 Task: Zoom the drawing page on 100%.
Action: Mouse moved to (104, 84)
Screenshot: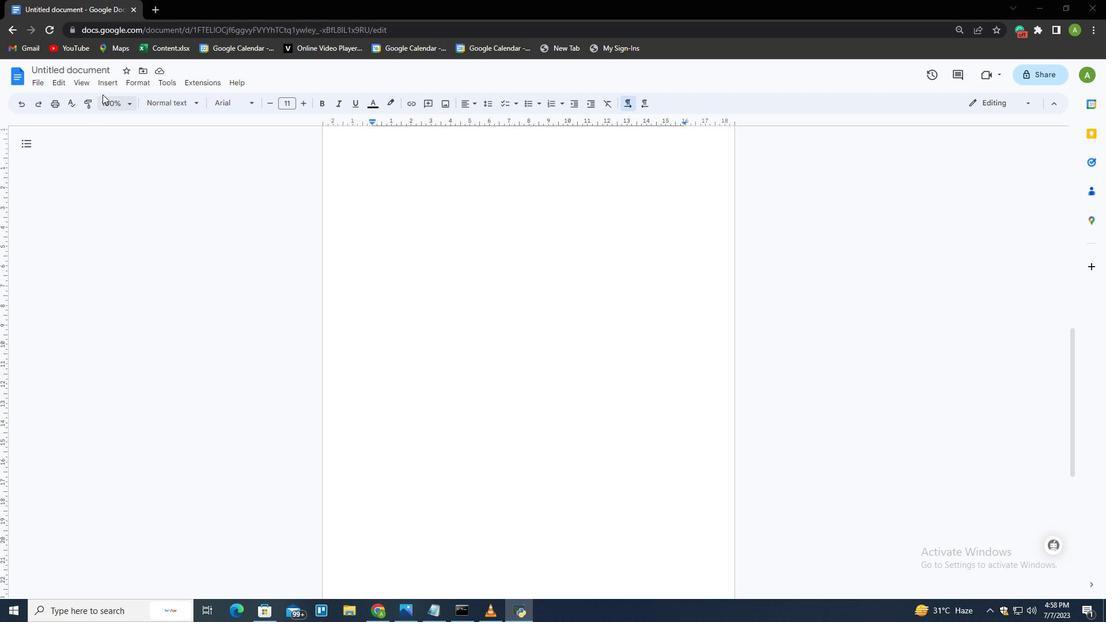 
Action: Mouse pressed left at (104, 84)
Screenshot: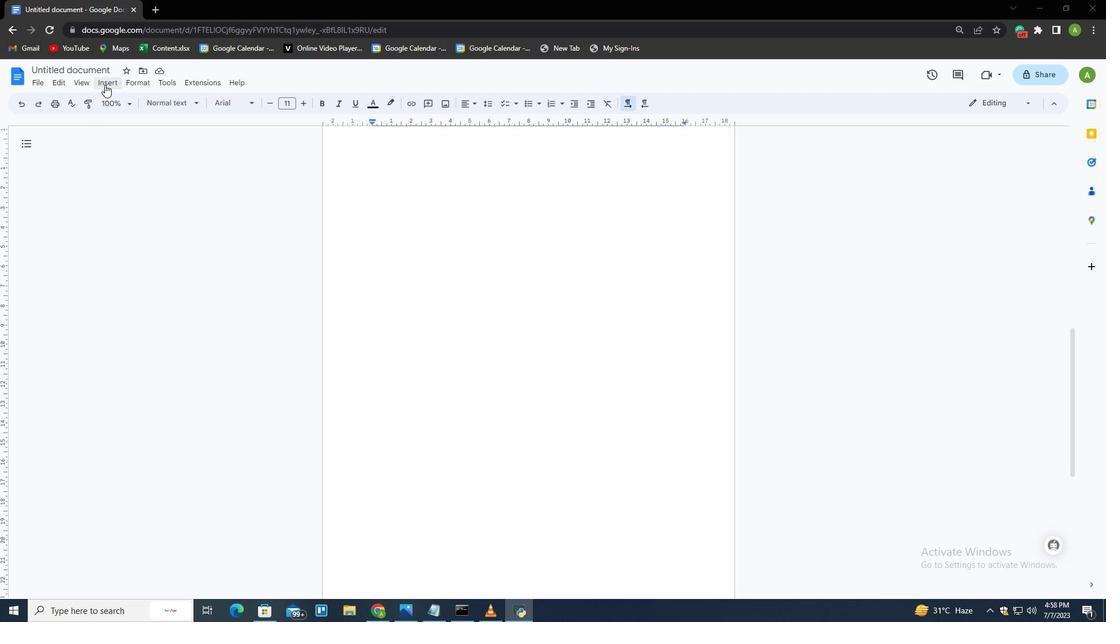 
Action: Mouse moved to (130, 131)
Screenshot: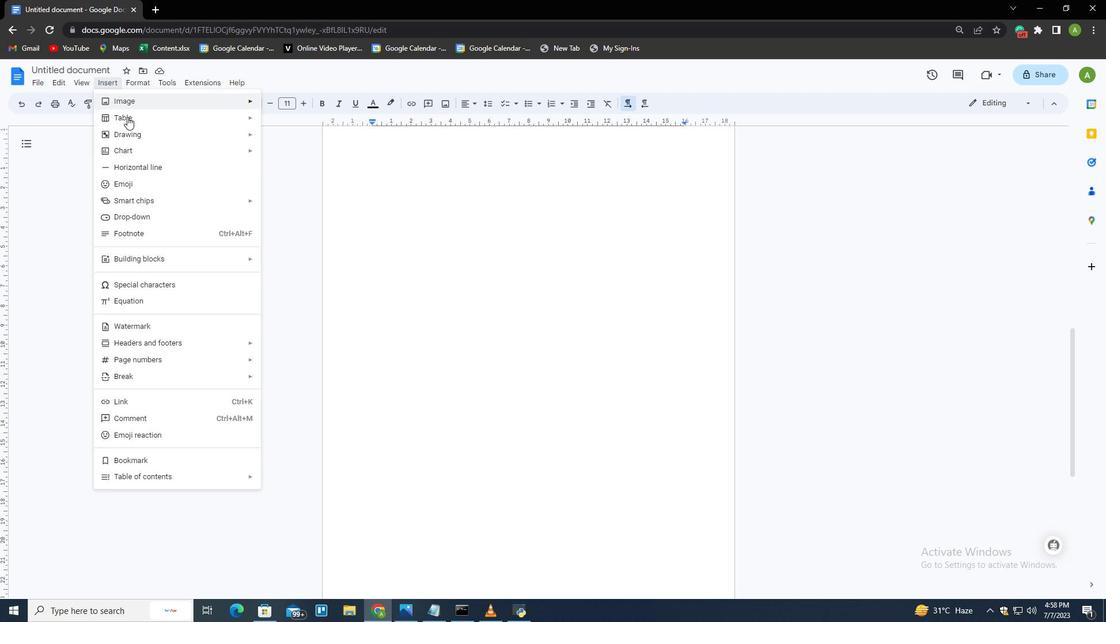 
Action: Mouse pressed left at (130, 131)
Screenshot: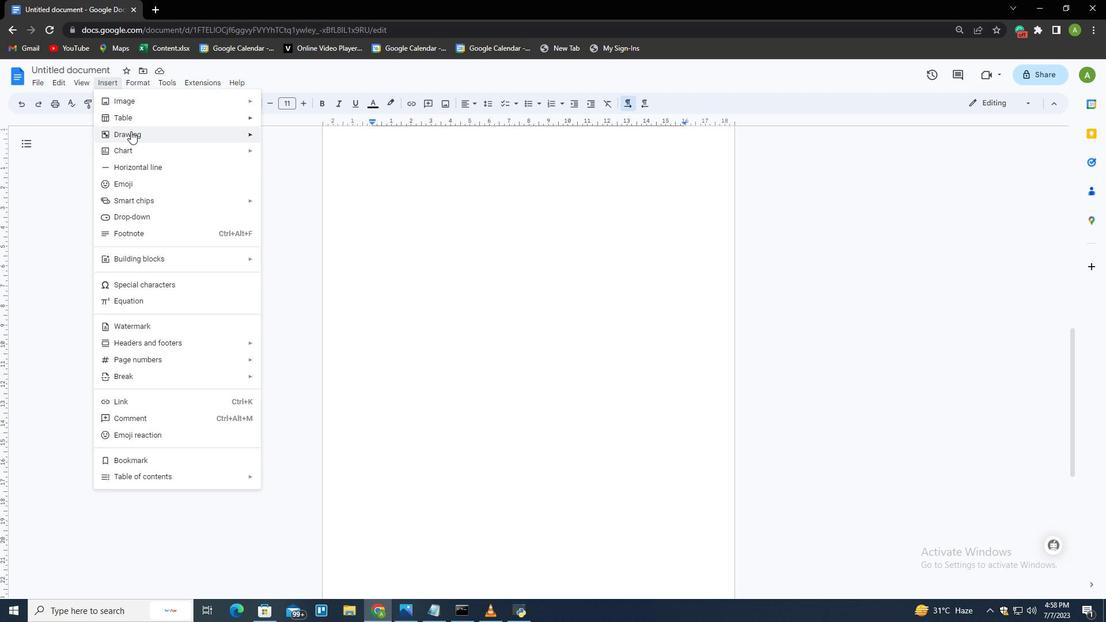 
Action: Mouse moved to (307, 139)
Screenshot: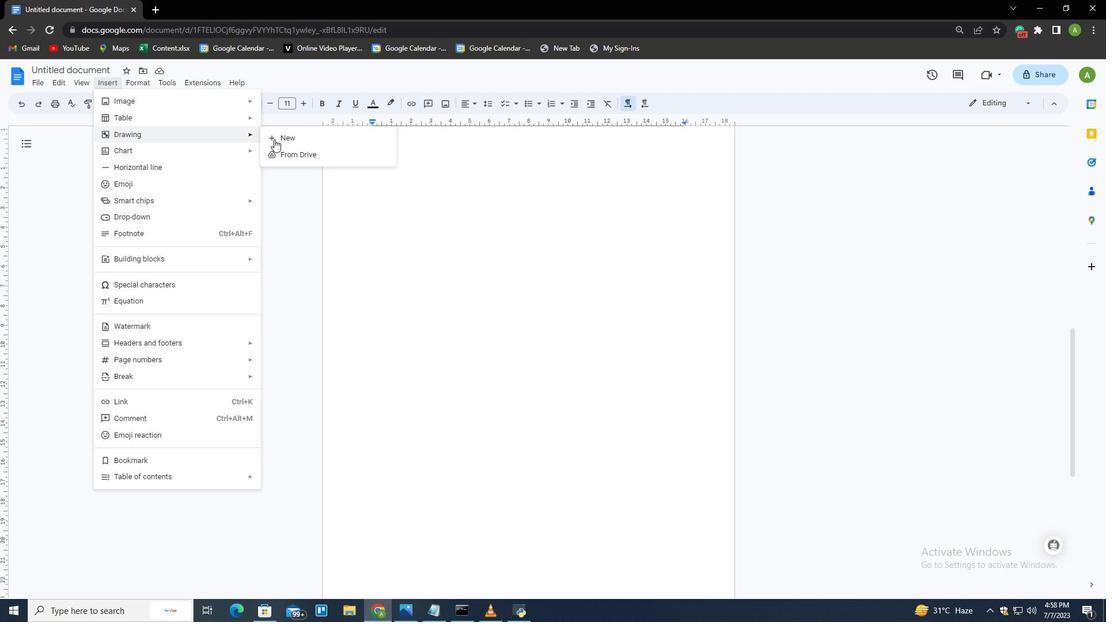 
Action: Mouse pressed left at (307, 139)
Screenshot: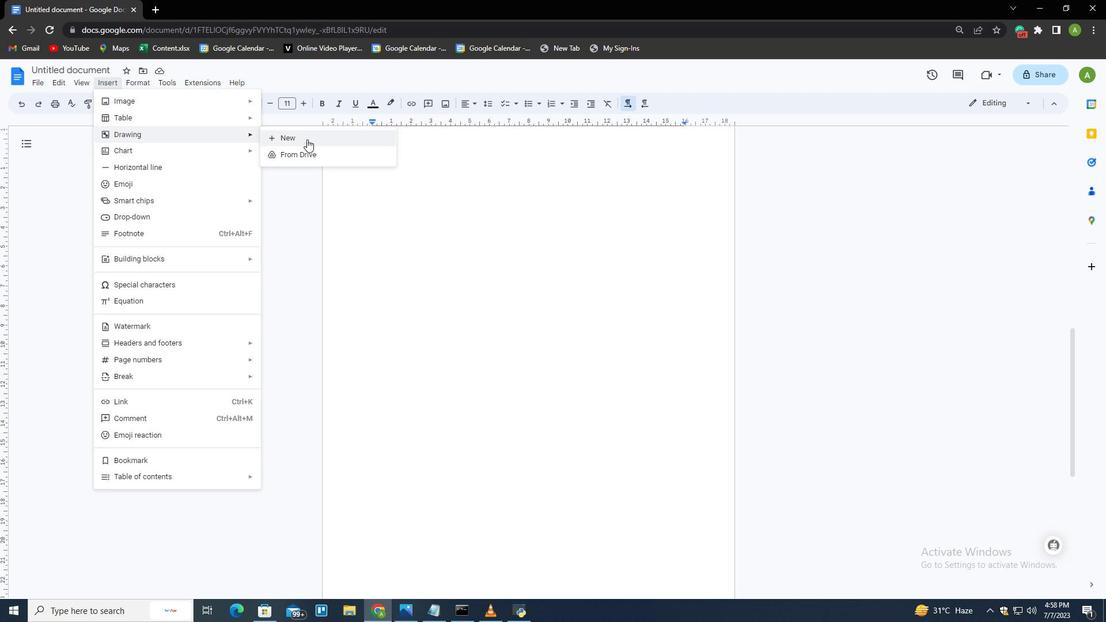 
Action: Mouse moved to (374, 128)
Screenshot: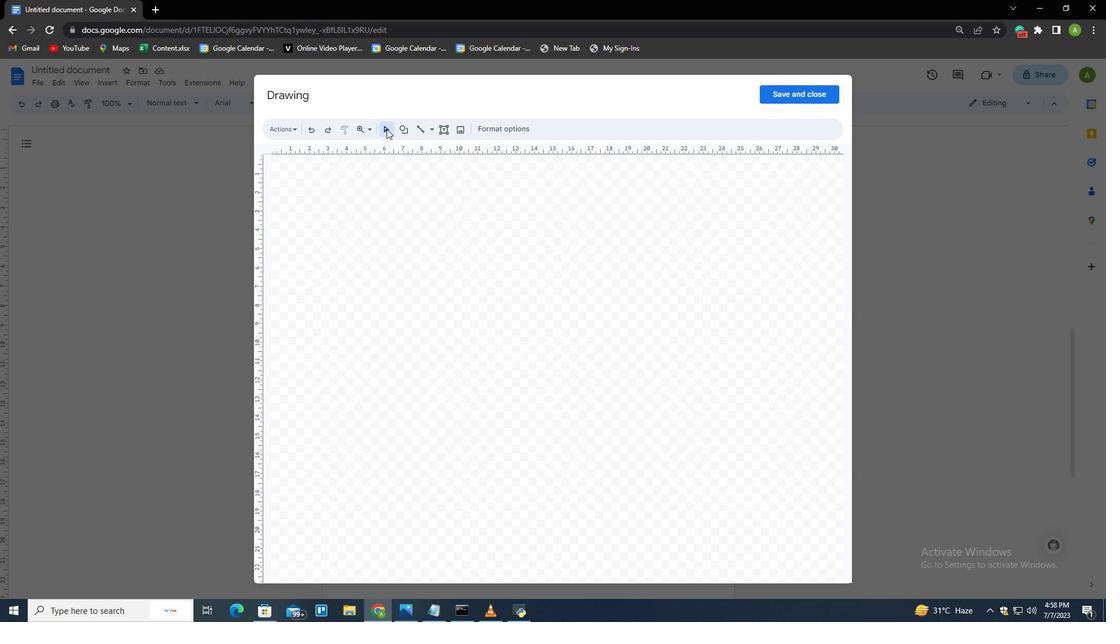 
Action: Mouse pressed left at (374, 128)
Screenshot: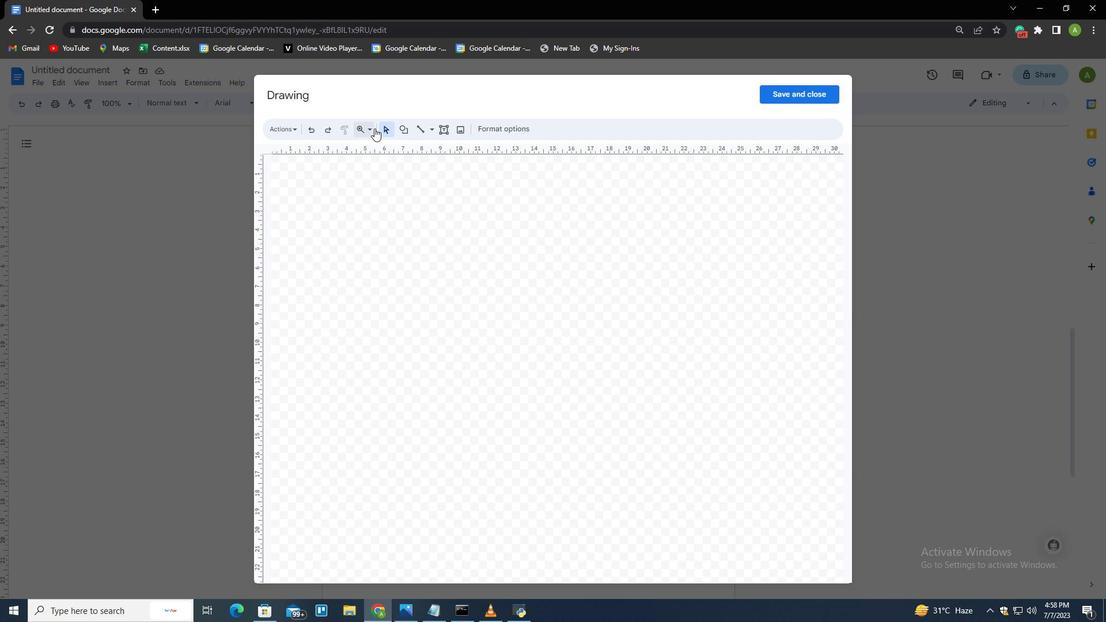 
Action: Mouse moved to (423, 236)
Screenshot: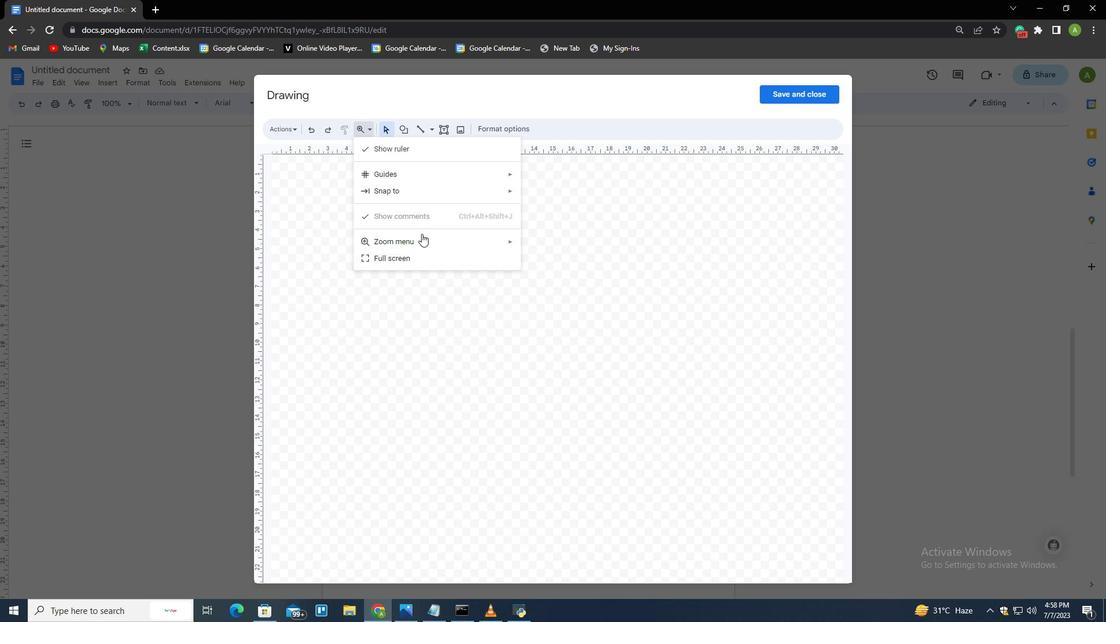 
Action: Mouse pressed left at (423, 236)
Screenshot: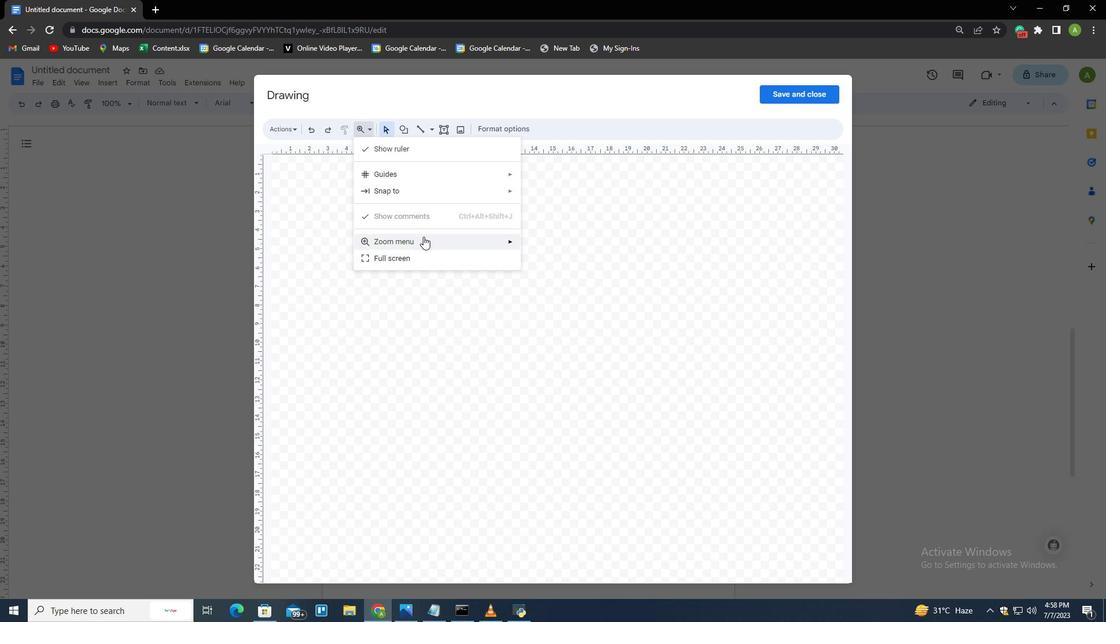 
Action: Mouse moved to (554, 310)
Screenshot: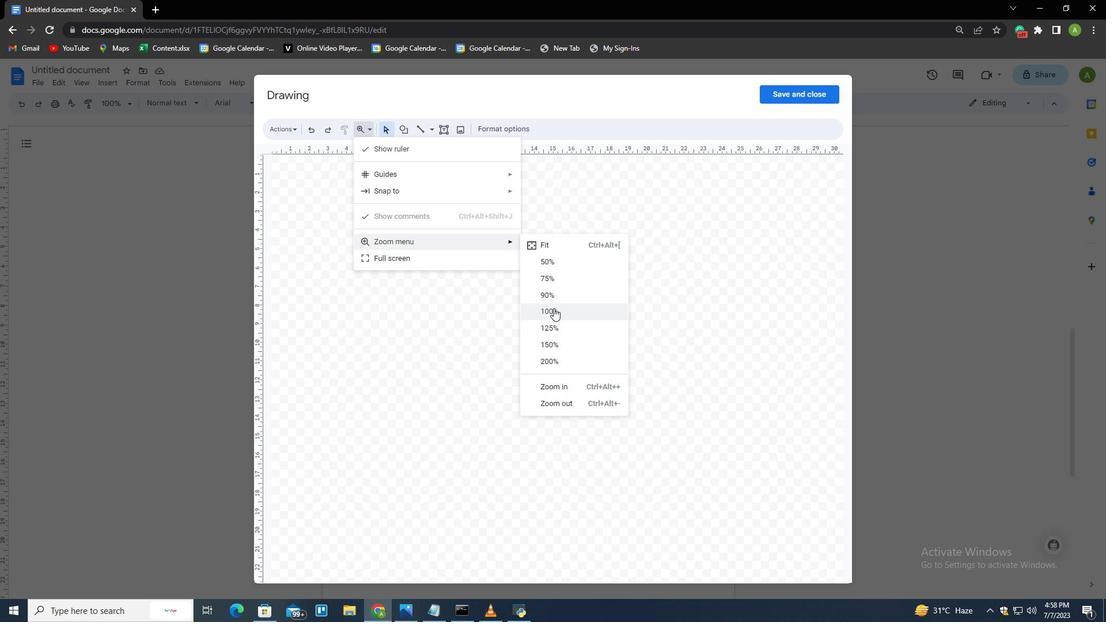 
Action: Mouse pressed left at (554, 310)
Screenshot: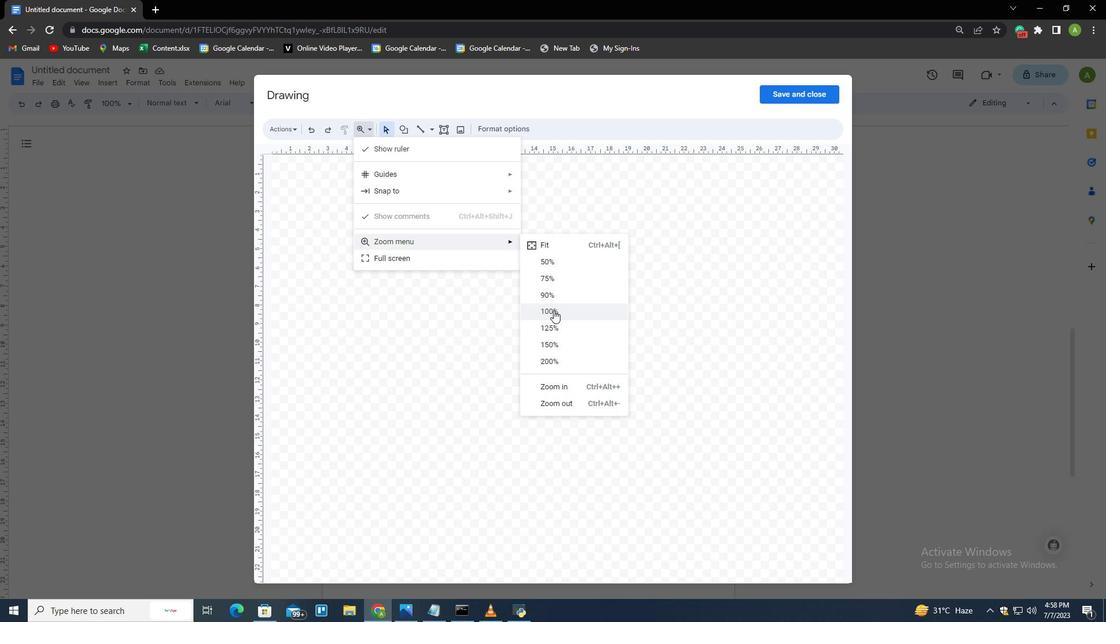 
